Task: Check the data of all home types sold above the list price in the last 3 years.
Action: Mouse moved to (758, 70)
Screenshot: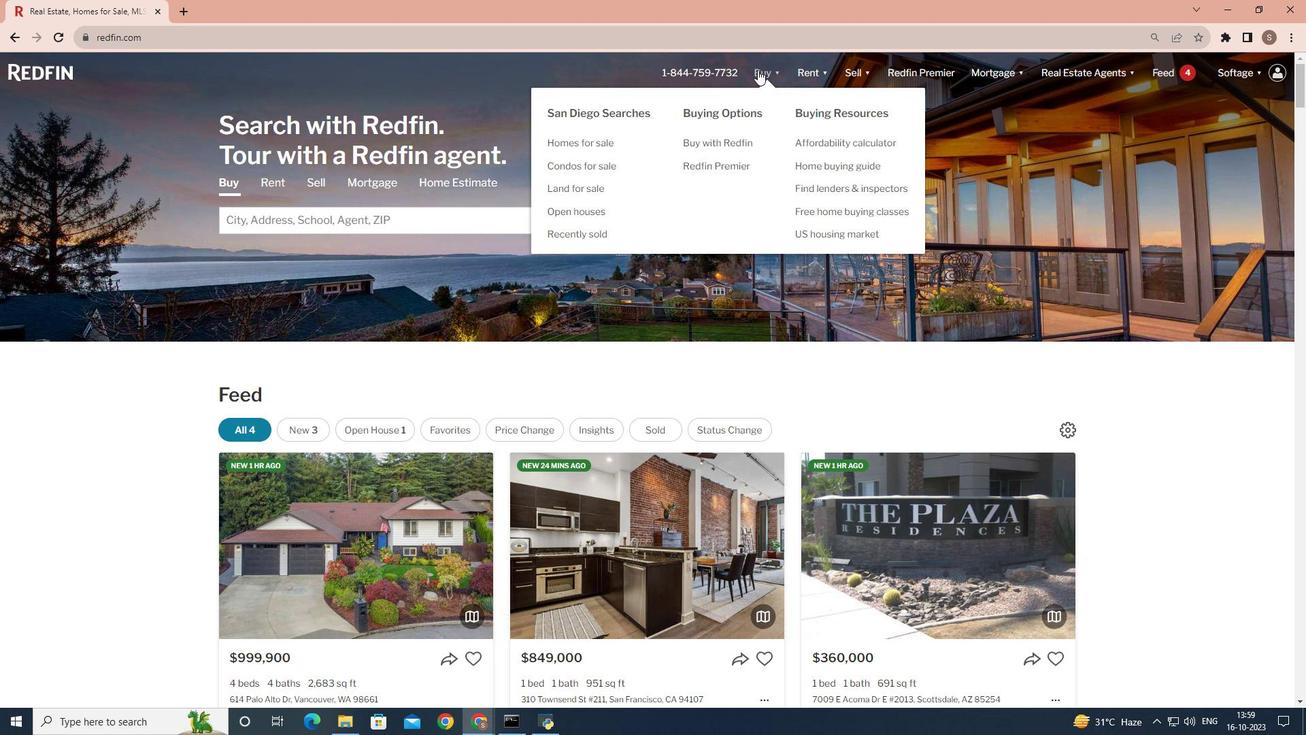 
Action: Mouse pressed left at (758, 70)
Screenshot: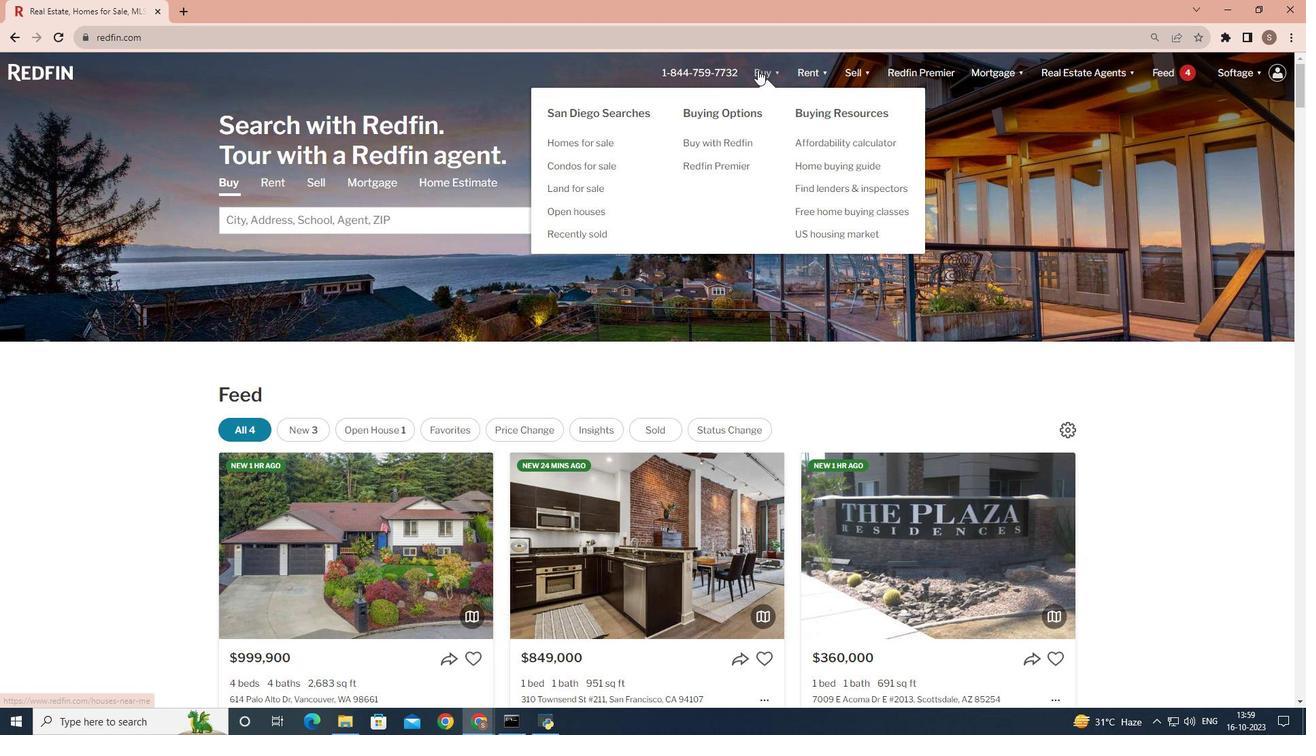 
Action: Mouse moved to (324, 282)
Screenshot: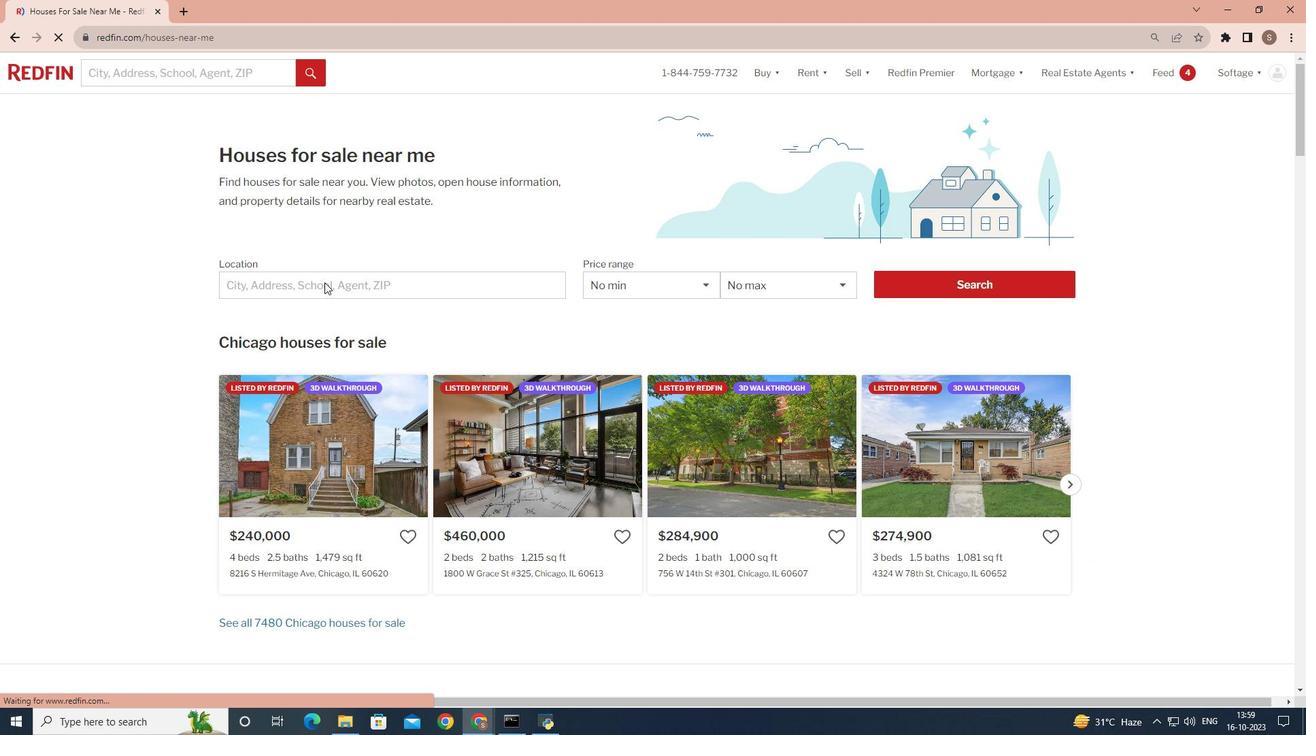 
Action: Mouse pressed left at (324, 282)
Screenshot: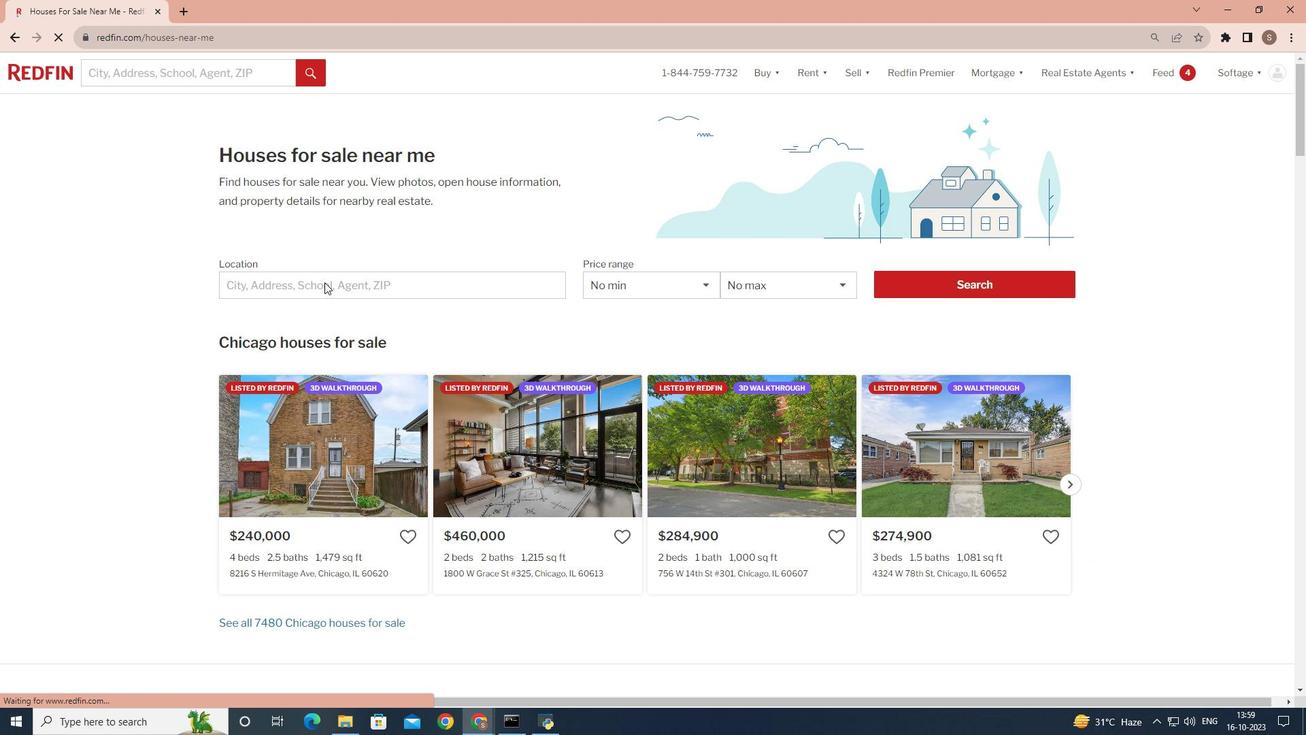 
Action: Mouse moved to (238, 282)
Screenshot: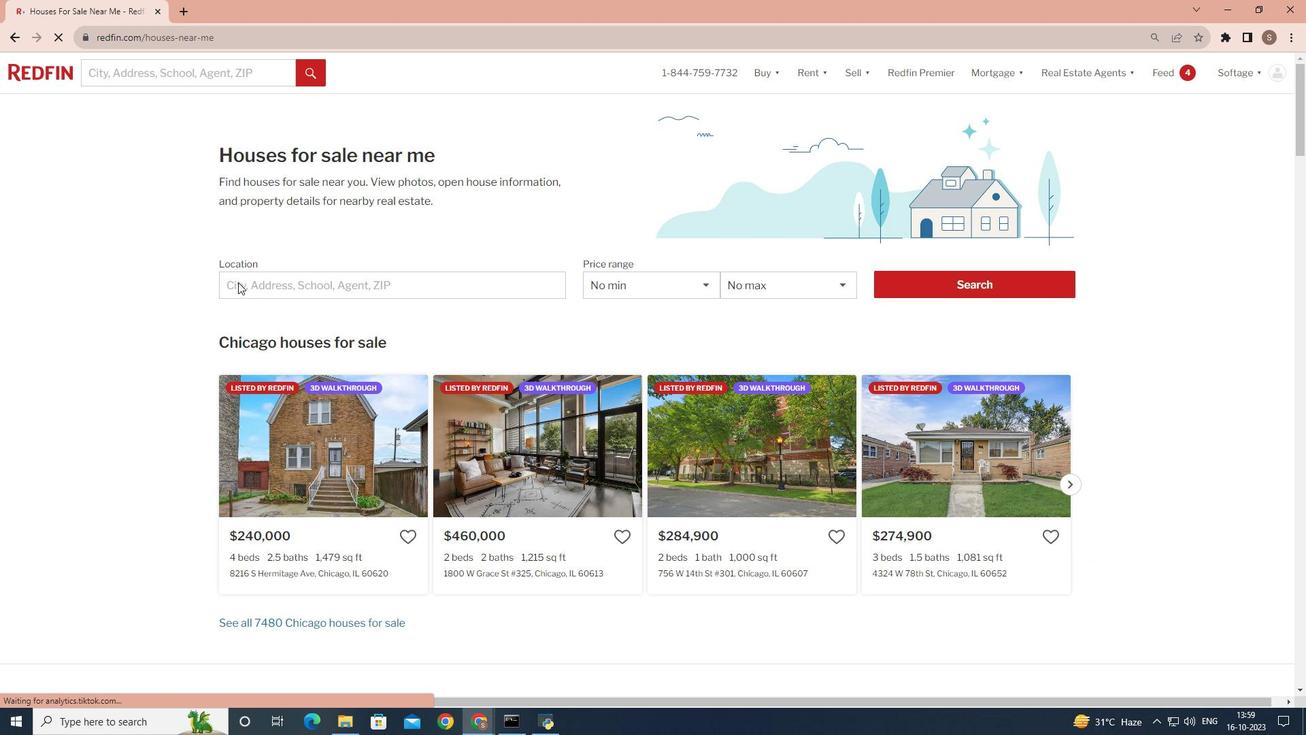 
Action: Mouse pressed left at (238, 282)
Screenshot: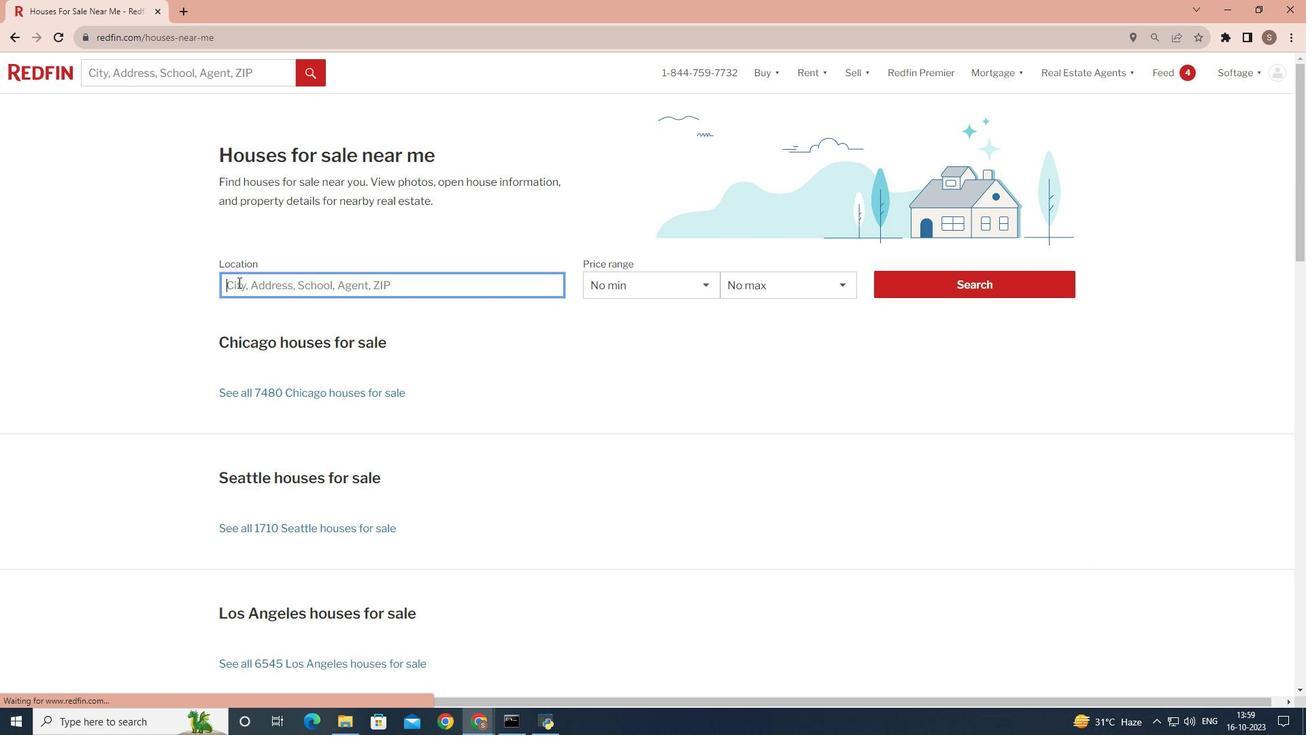 
Action: Key pressed <Key.shift>San<Key.space>
Screenshot: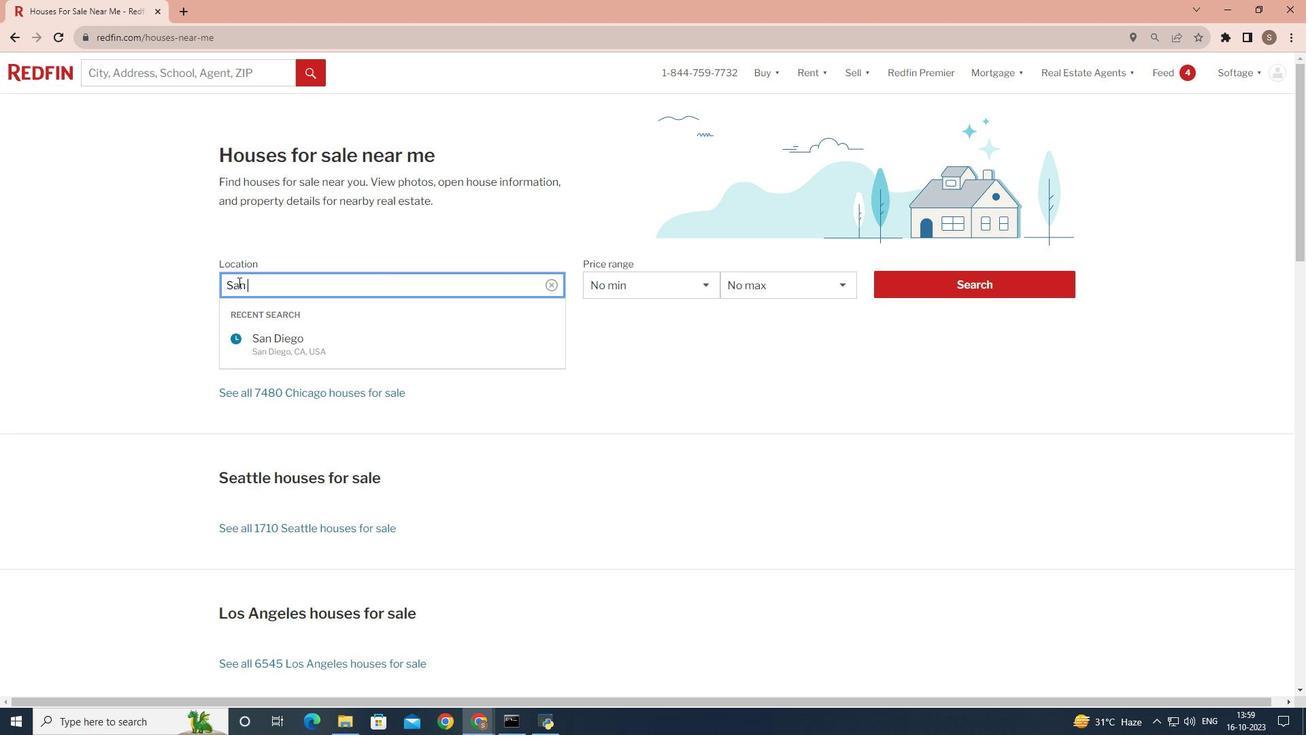 
Action: Mouse moved to (238, 282)
Screenshot: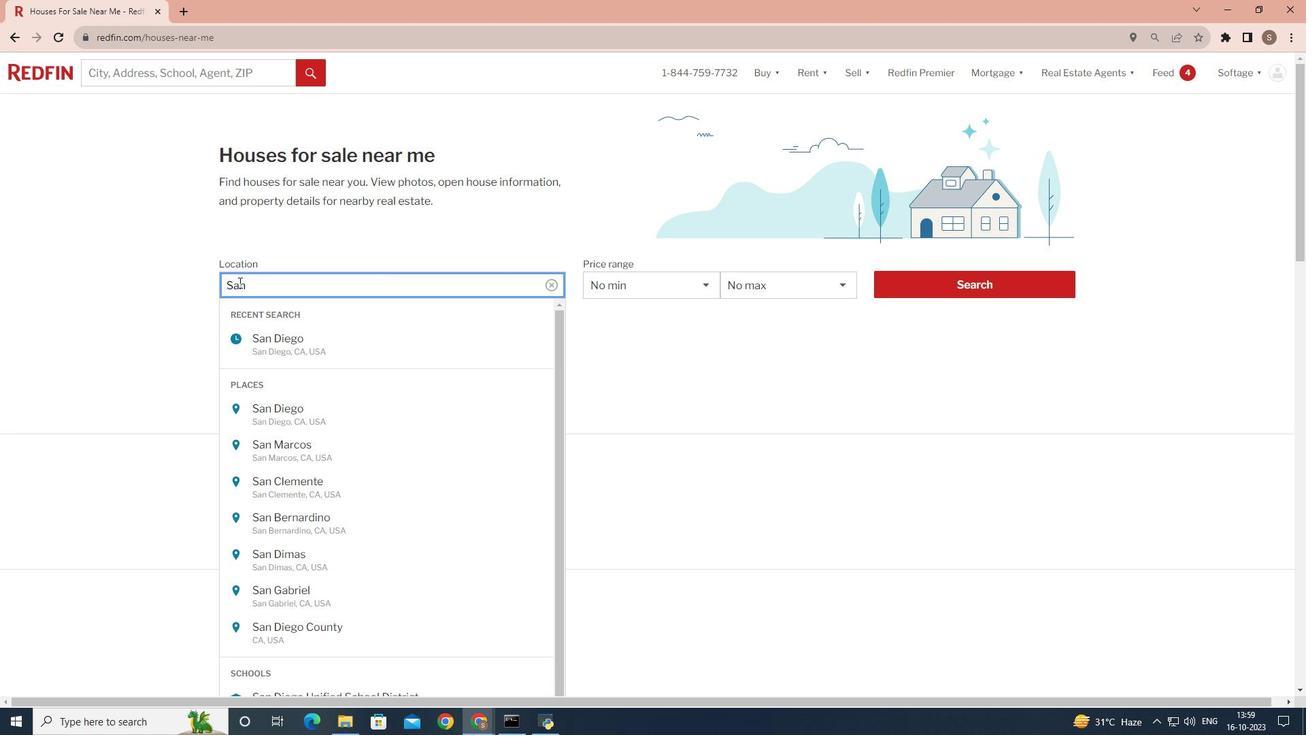 
Action: Key pressed <Key.shift><Key.shift><Key.shift><Key.shift><Key.shift><Key.shift><Key.shift><Key.shift><Key.shift><Key.shift><Key.shift><Key.shift><Key.shift><Key.shift><Key.shift>Diego
Screenshot: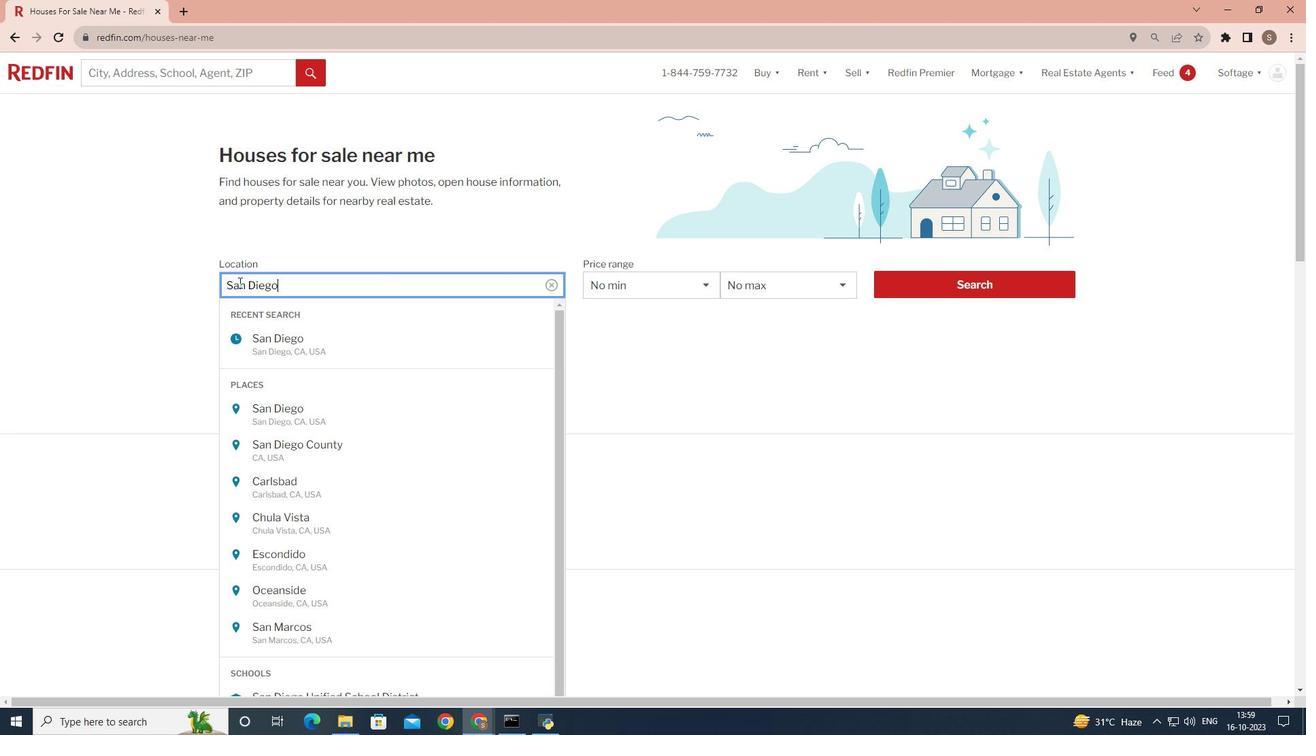 
Action: Mouse moved to (912, 279)
Screenshot: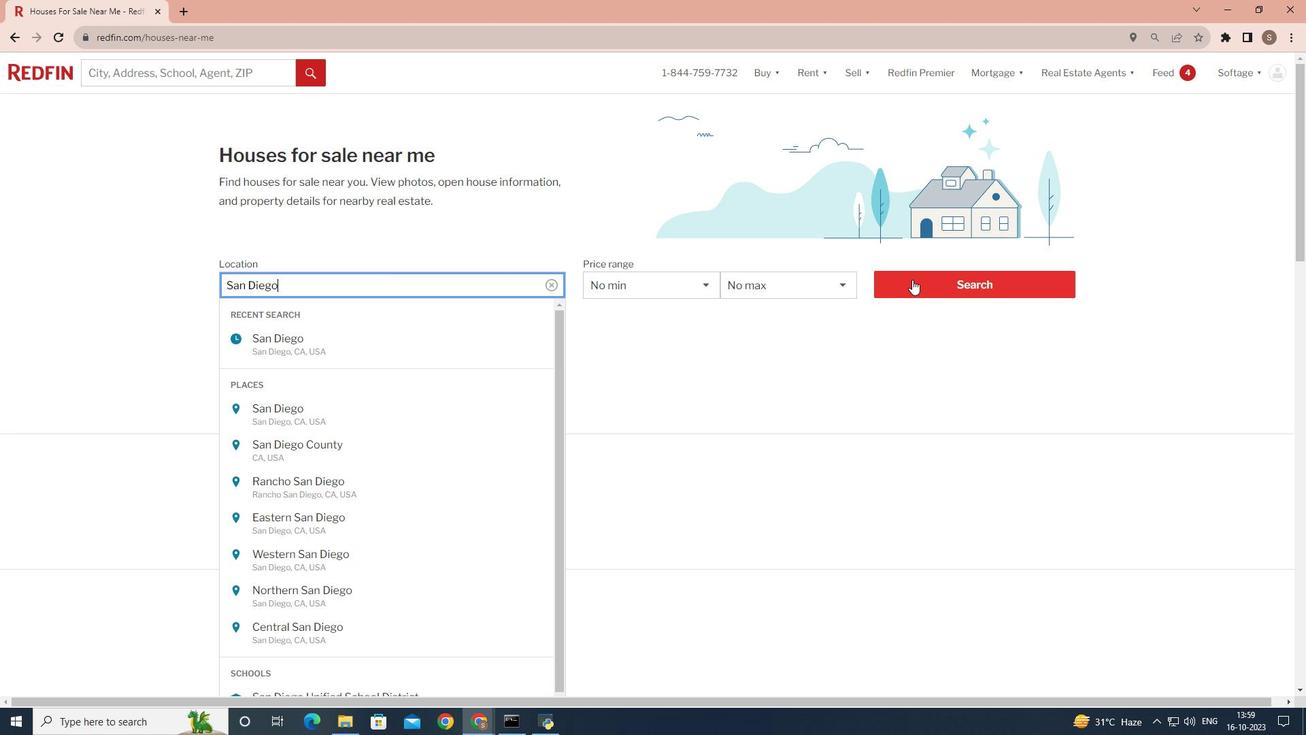 
Action: Mouse pressed left at (912, 279)
Screenshot: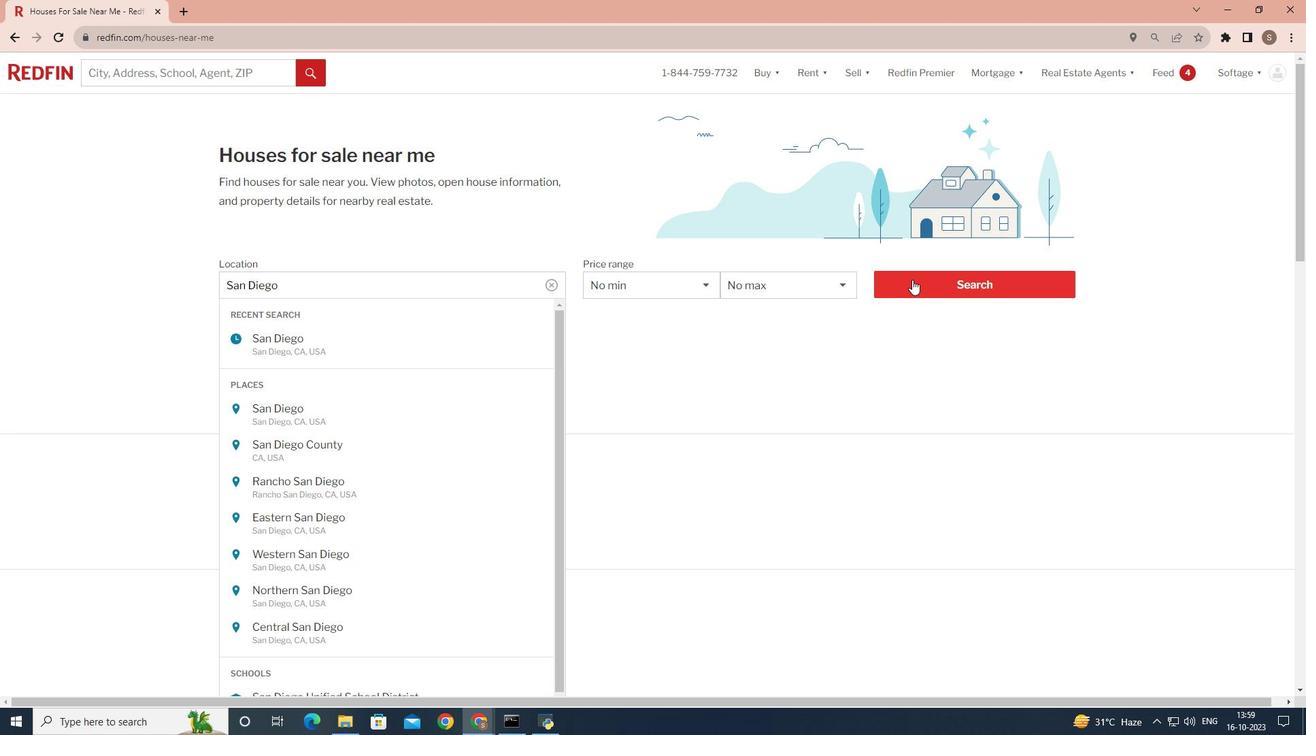 
Action: Mouse pressed left at (912, 279)
Screenshot: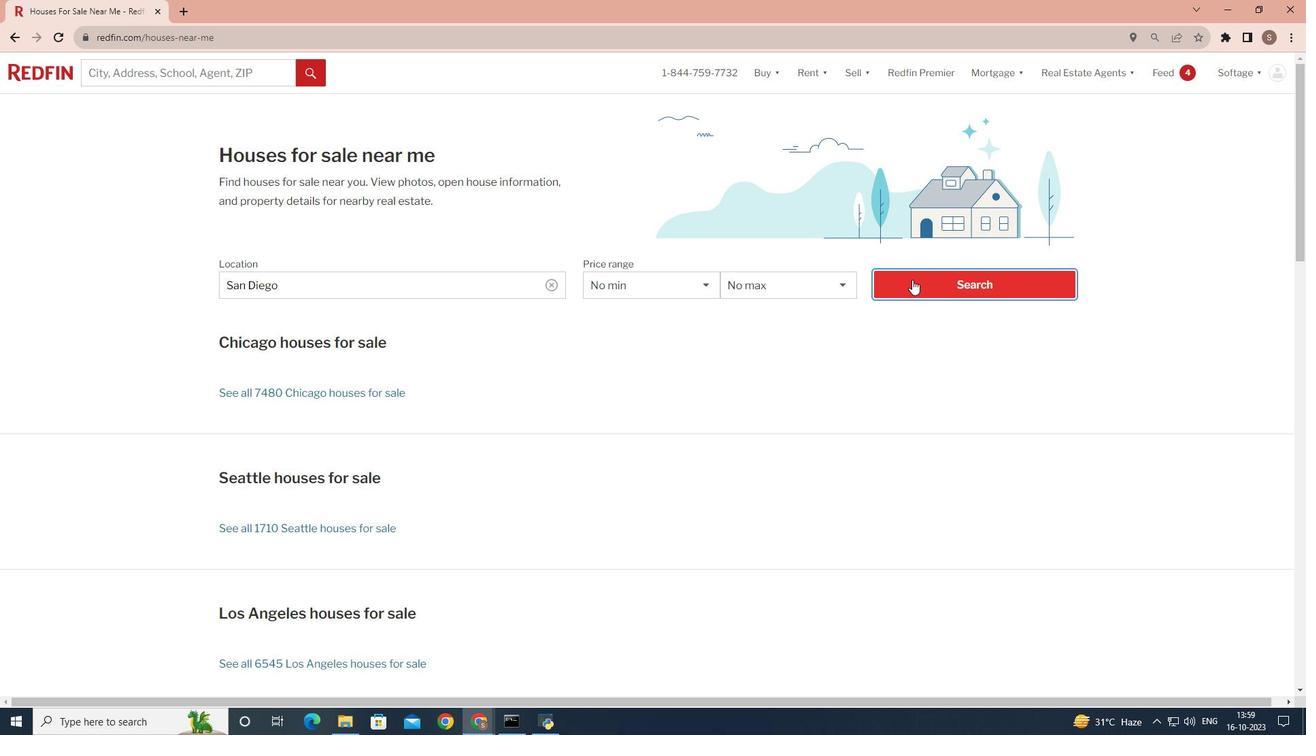 
Action: Mouse moved to (1151, 121)
Screenshot: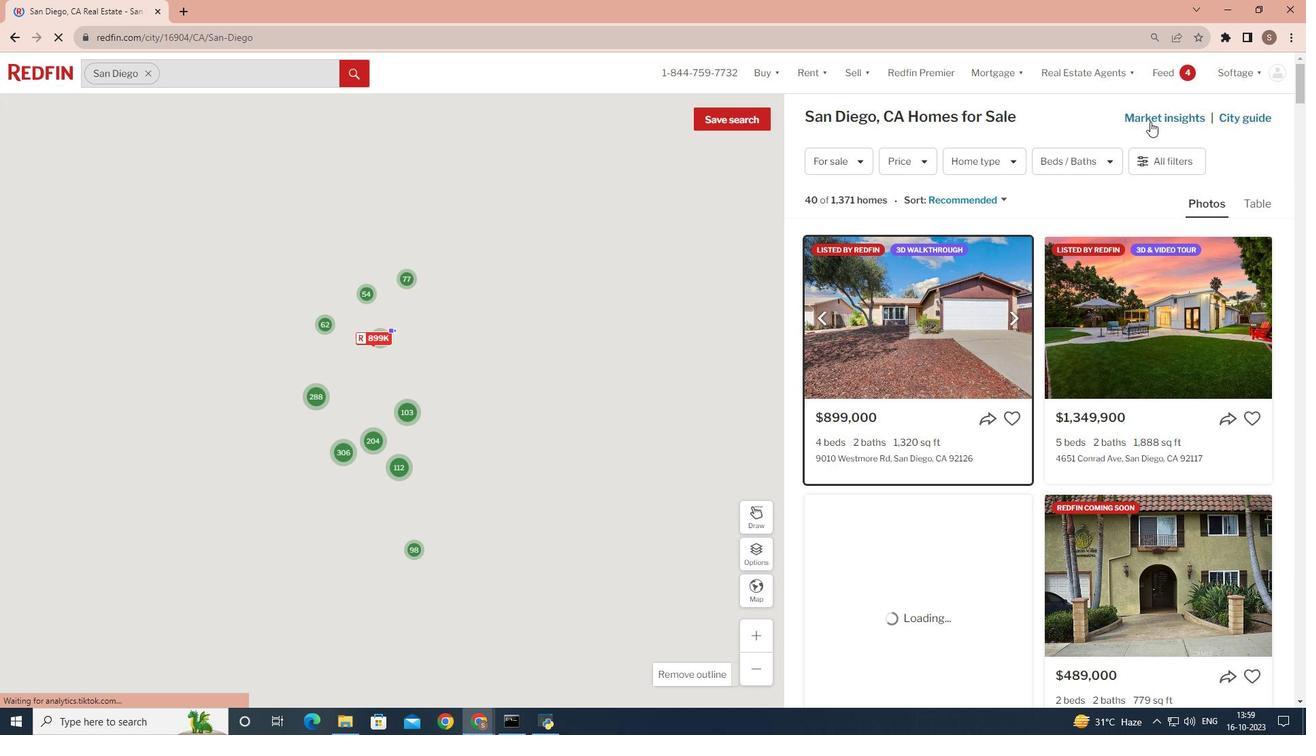 
Action: Mouse pressed left at (1151, 121)
Screenshot: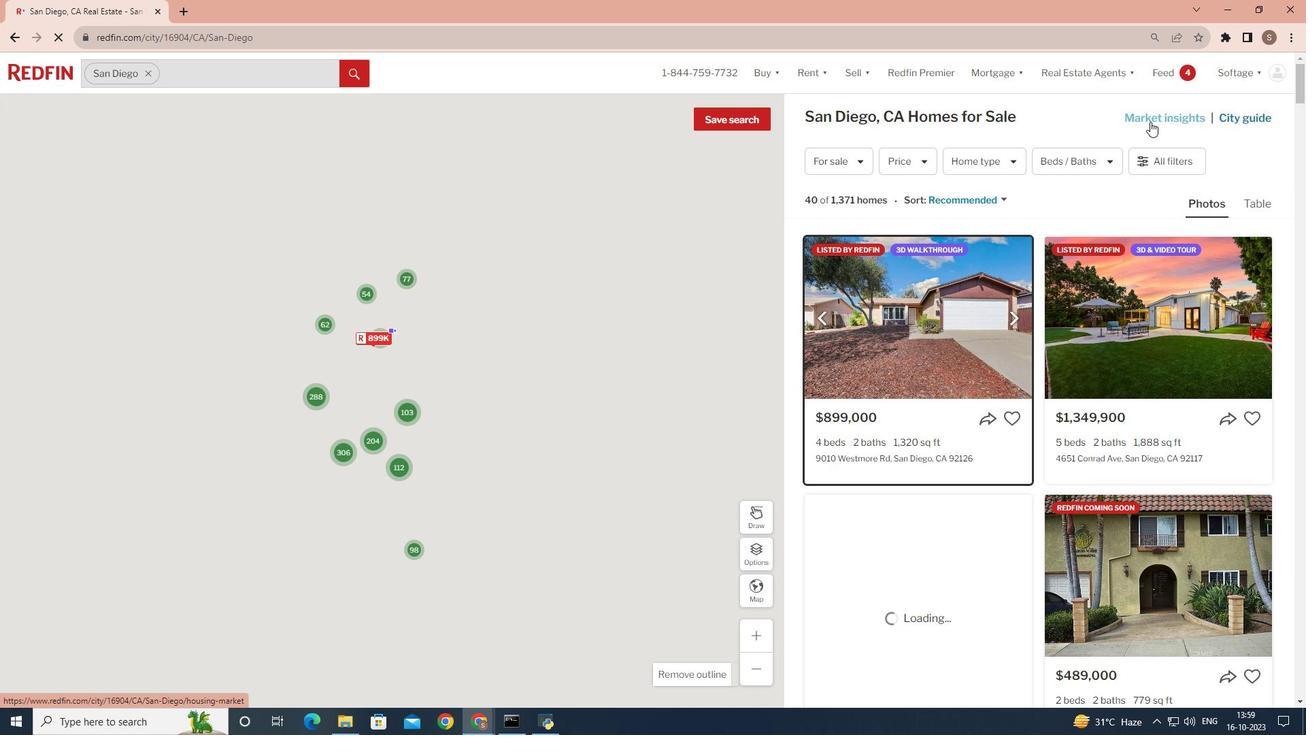 
Action: Mouse moved to (307, 230)
Screenshot: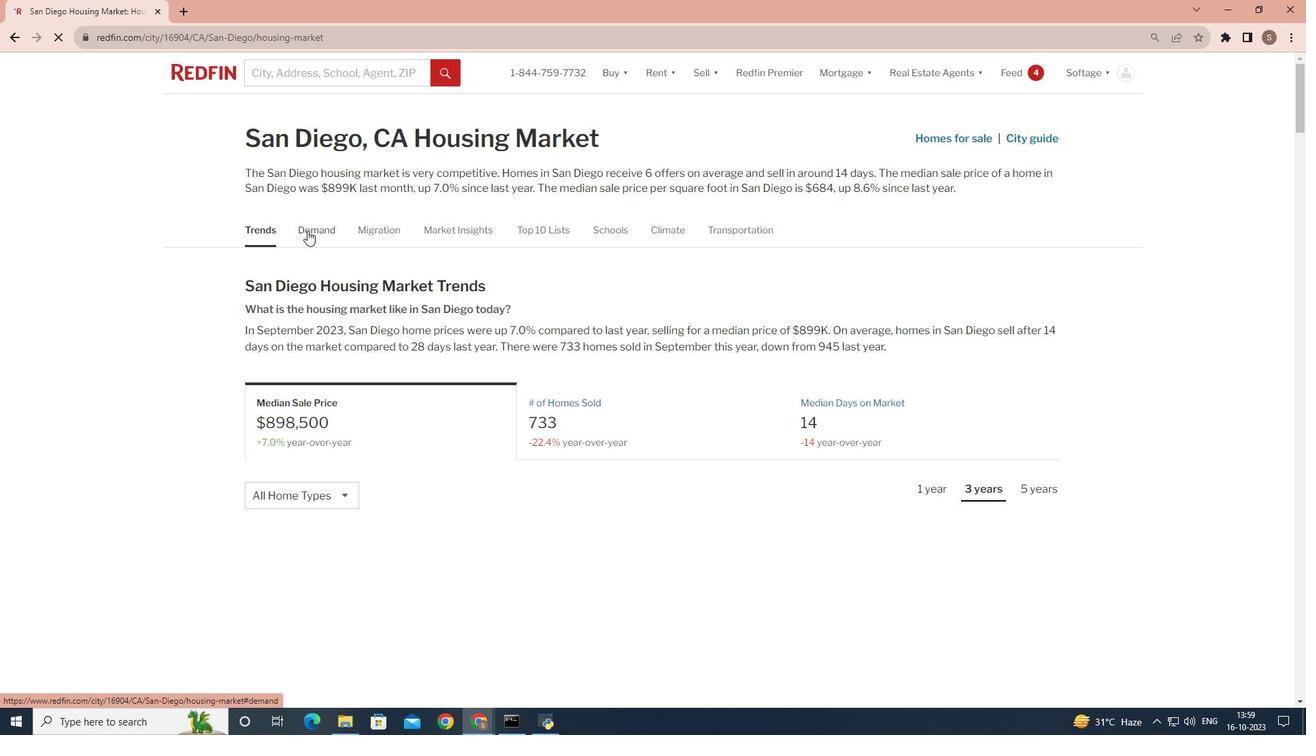 
Action: Mouse pressed left at (307, 230)
Screenshot: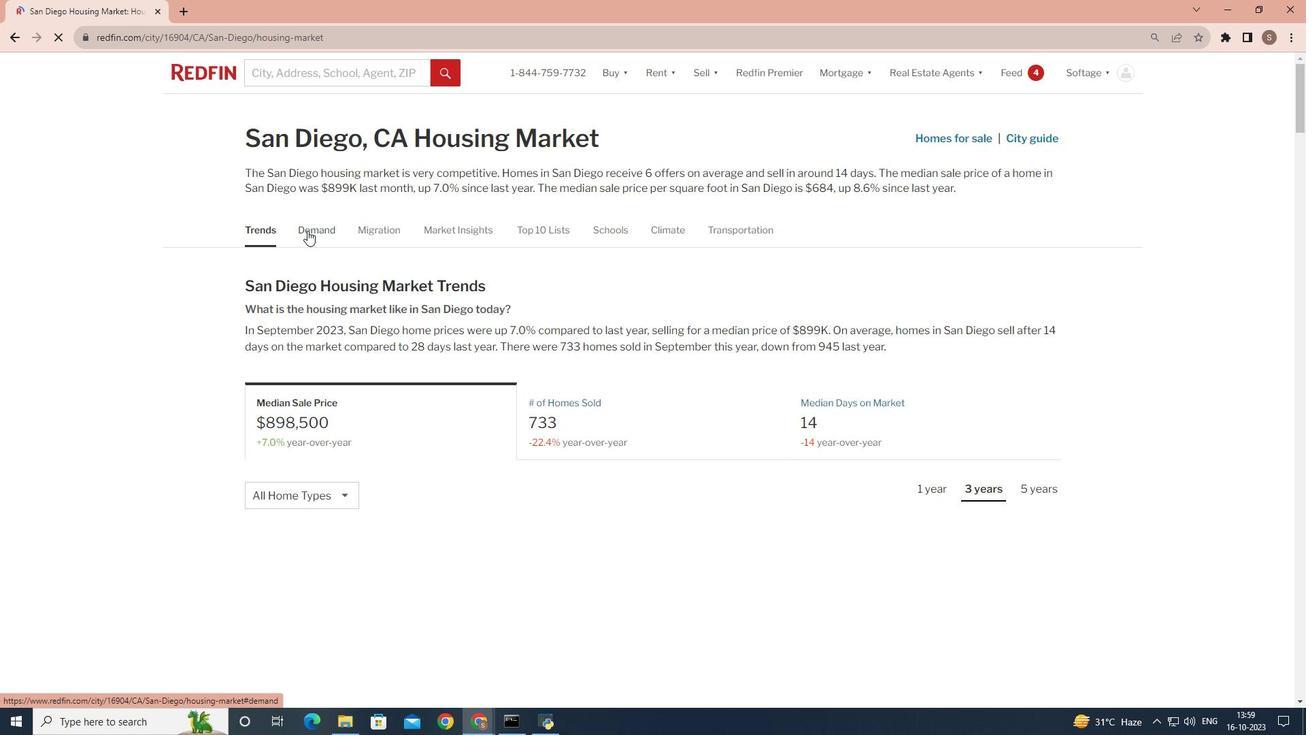 
Action: Mouse moved to (584, 272)
Screenshot: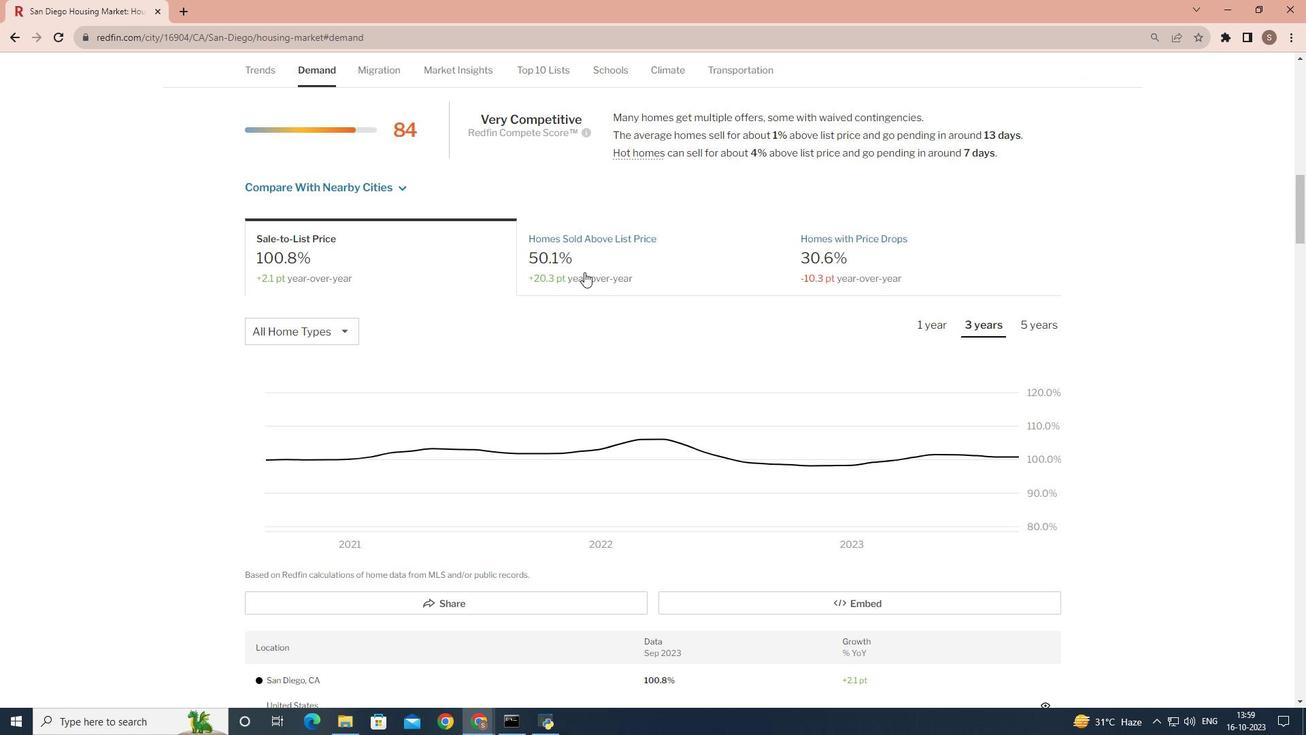 
Action: Mouse pressed left at (584, 272)
Screenshot: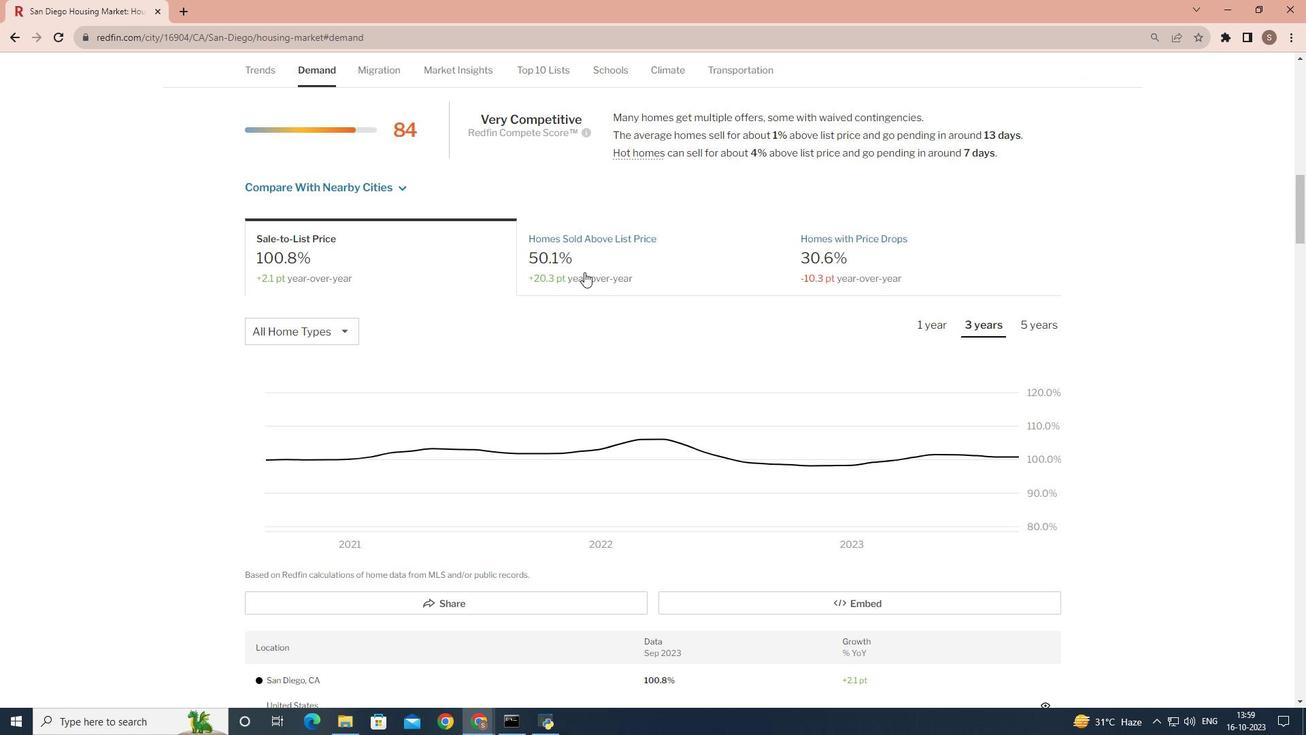
Action: Mouse moved to (342, 334)
Screenshot: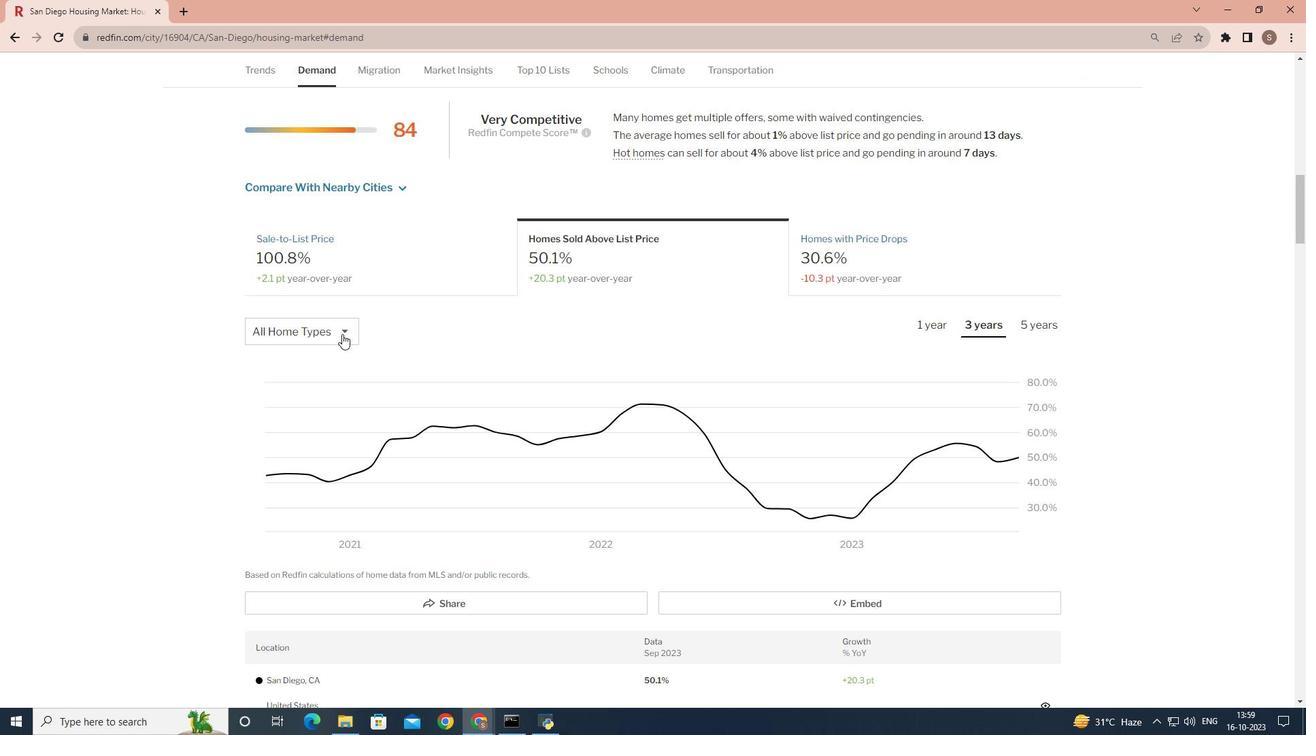 
Action: Mouse pressed left at (342, 334)
Screenshot: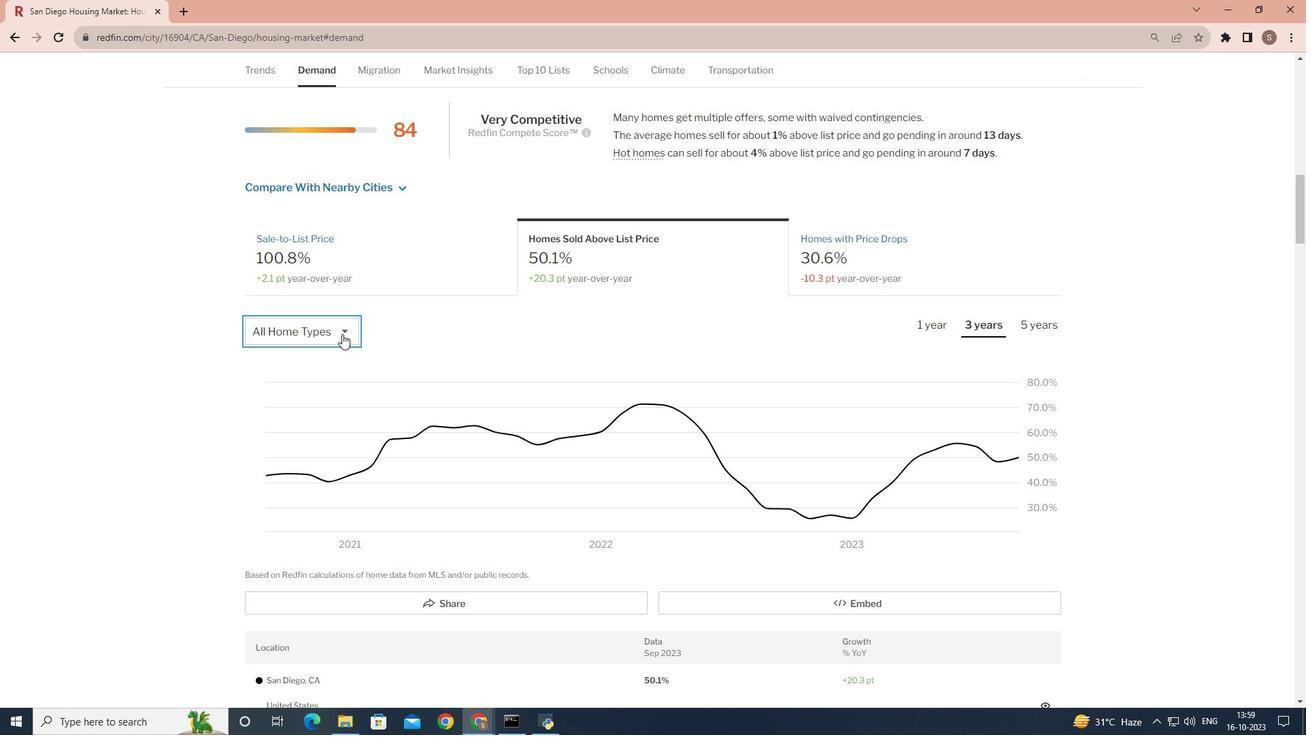 
Action: Mouse moved to (323, 358)
Screenshot: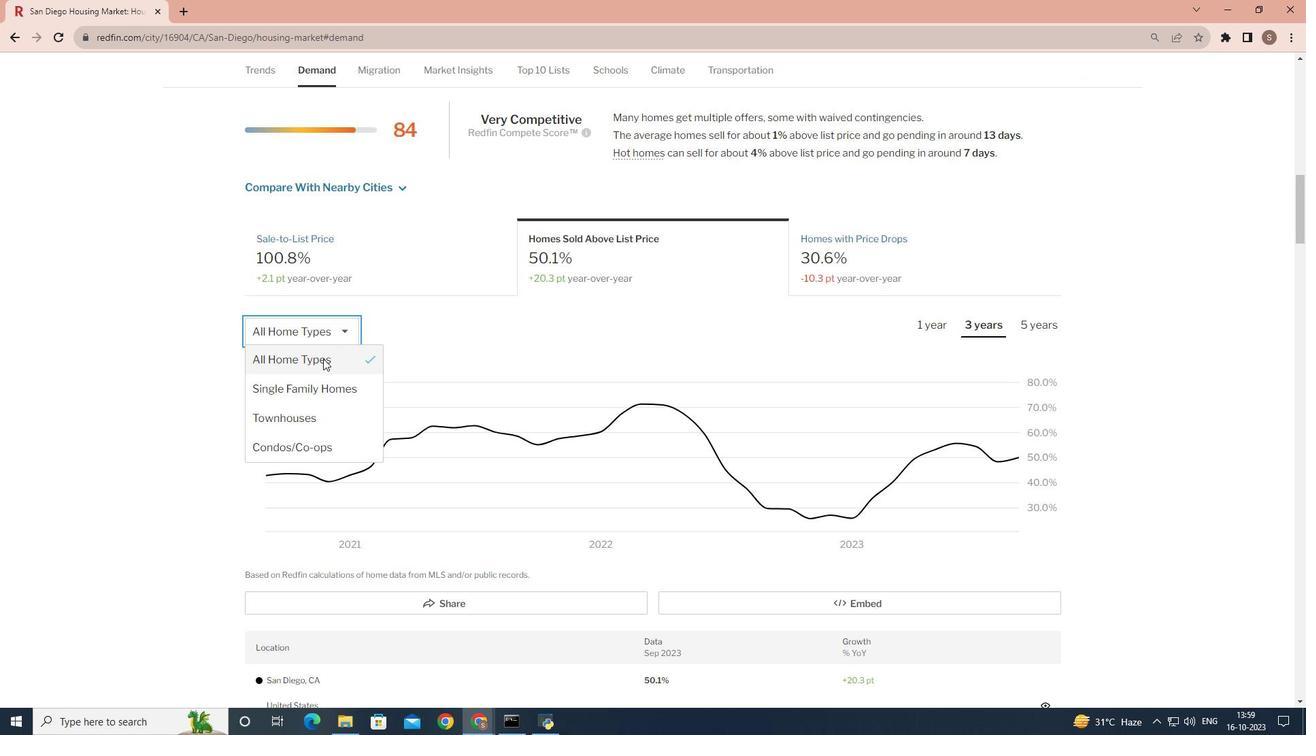 
Action: Mouse pressed left at (323, 358)
Screenshot: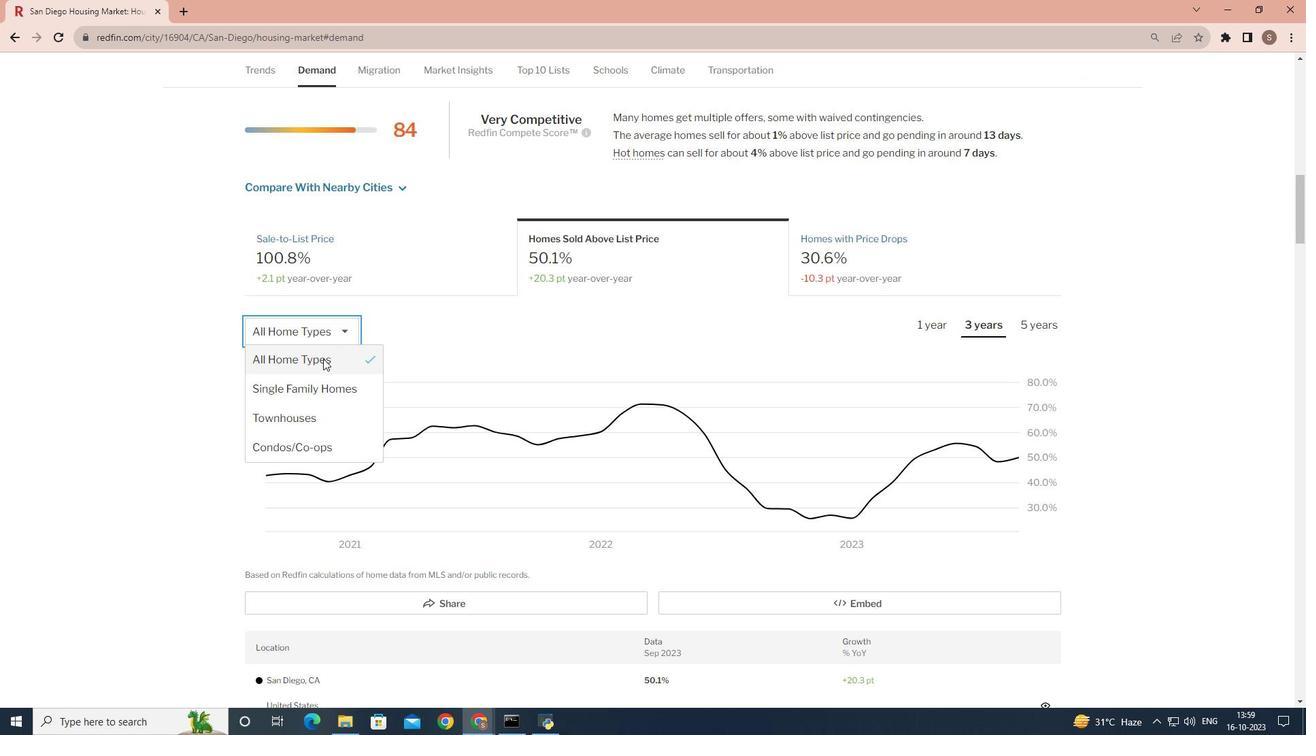 
Action: Mouse moved to (987, 318)
Screenshot: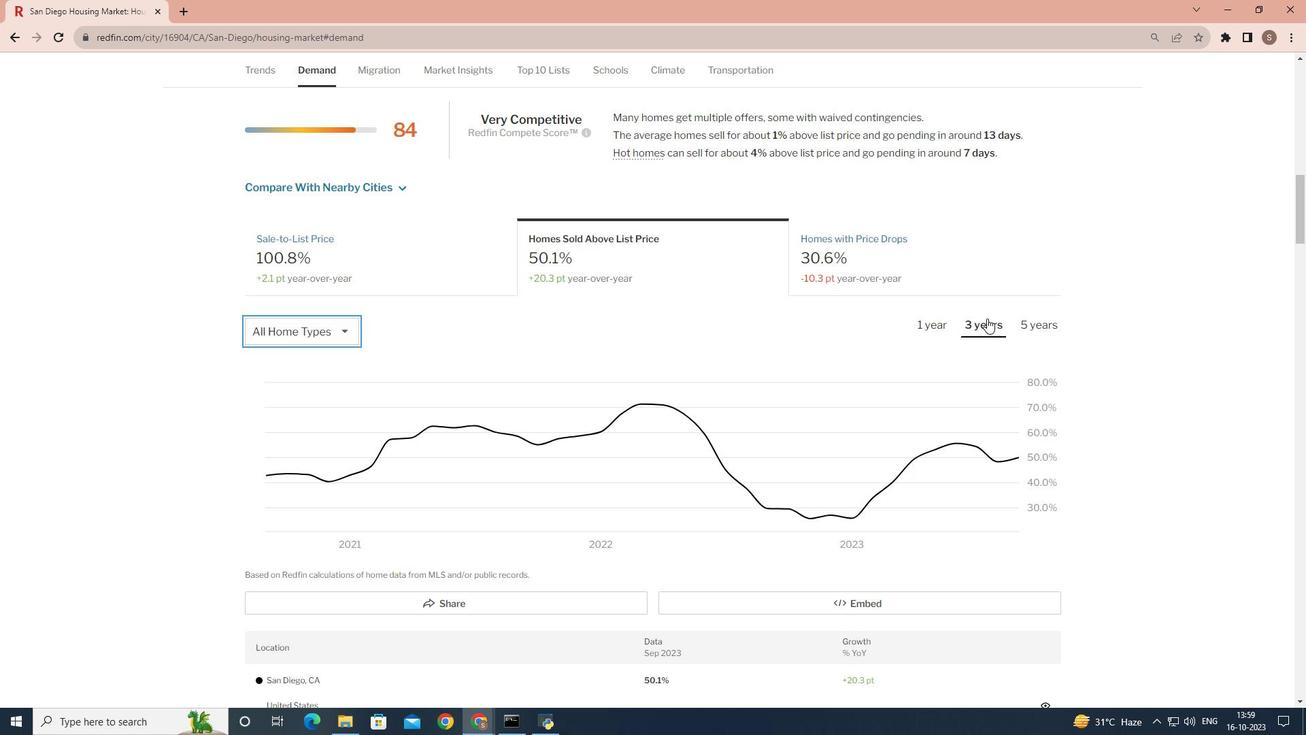 
Action: Mouse pressed left at (987, 318)
Screenshot: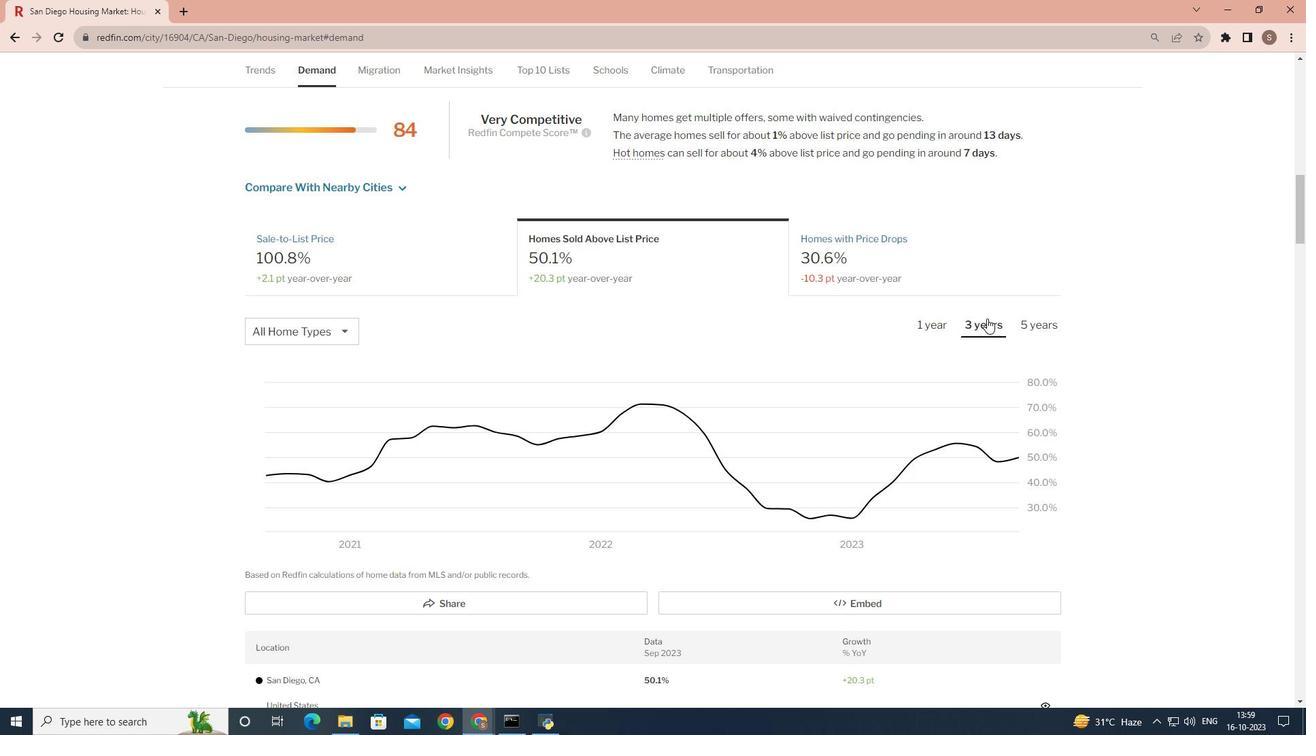 
